 Task: Create new auto-response rules for new users
Action: Mouse moved to (203, 265)
Screenshot: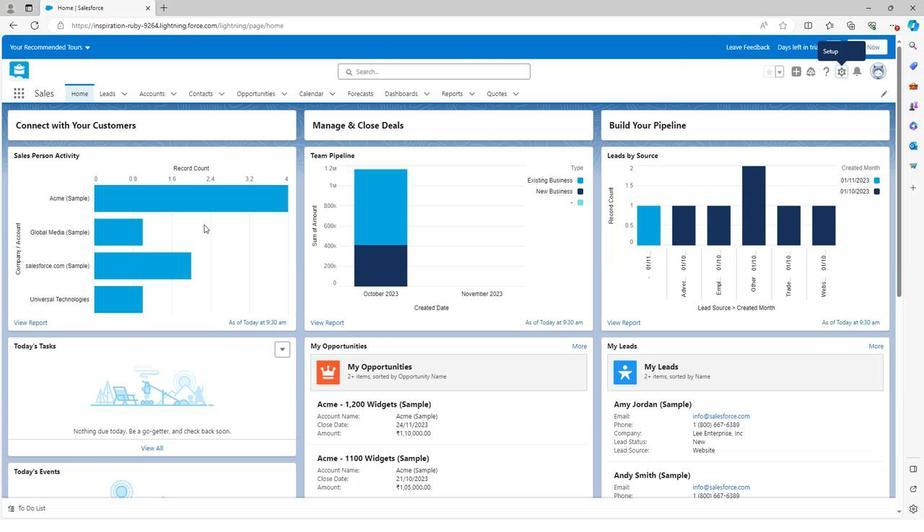 
Action: Mouse scrolled (203, 265) with delta (0, 0)
Screenshot: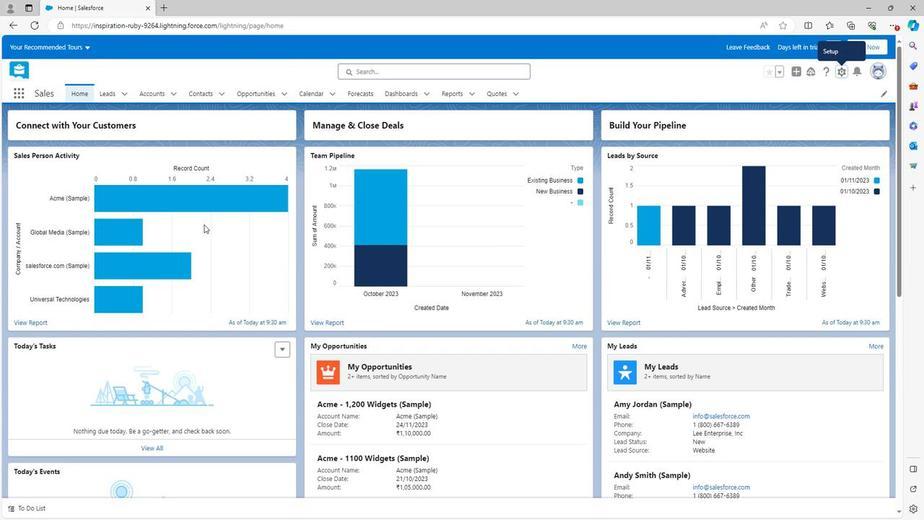 
Action: Mouse scrolled (203, 265) with delta (0, 0)
Screenshot: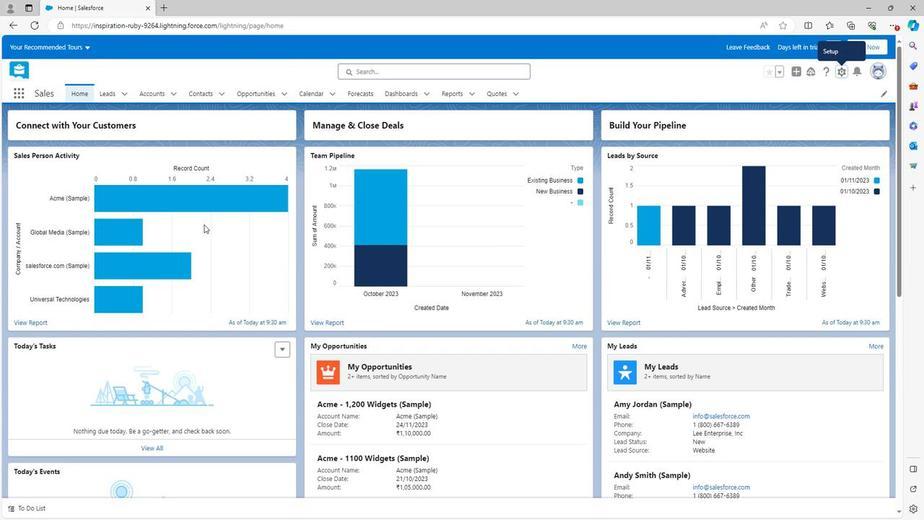 
Action: Mouse scrolled (203, 265) with delta (0, 0)
Screenshot: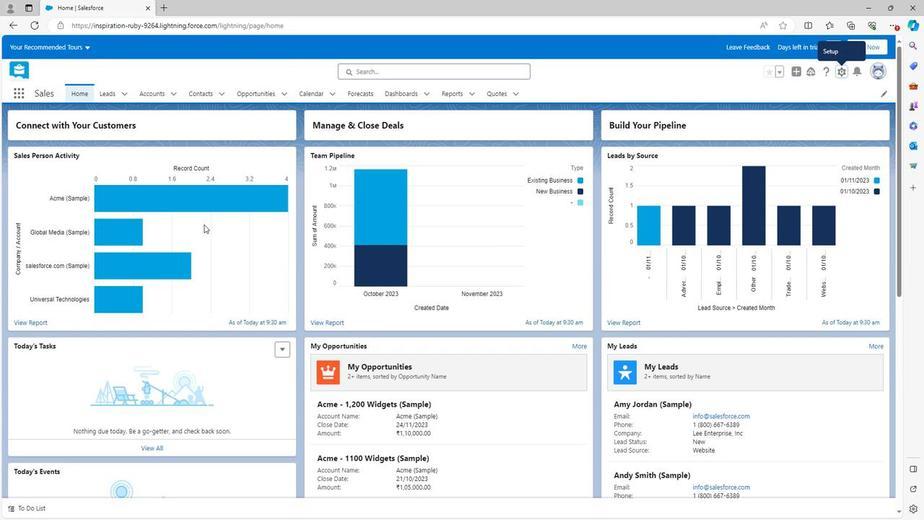 
Action: Mouse scrolled (203, 265) with delta (0, 0)
Screenshot: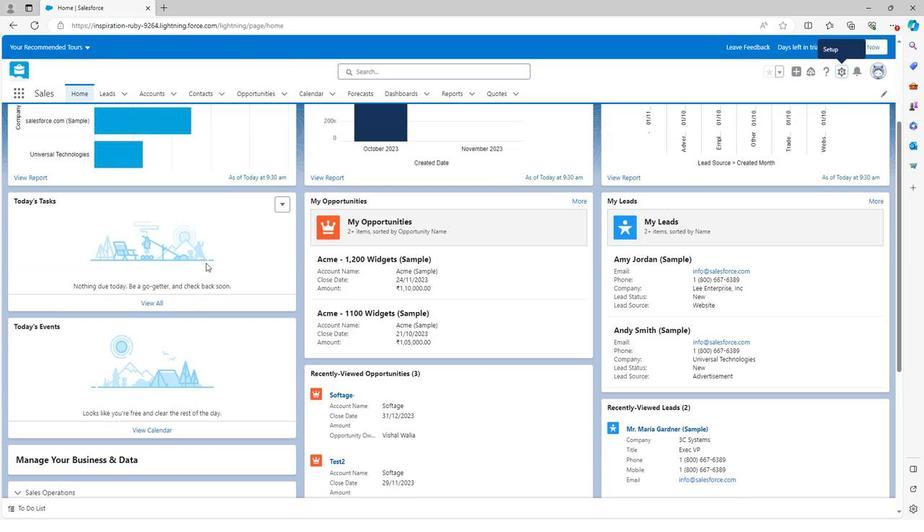 
Action: Mouse scrolled (203, 265) with delta (0, 0)
Screenshot: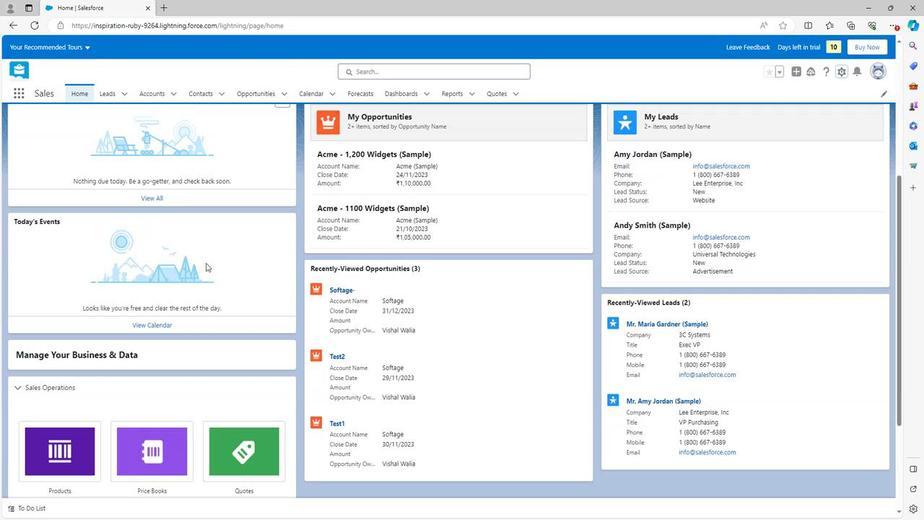 
Action: Mouse moved to (203, 265)
Screenshot: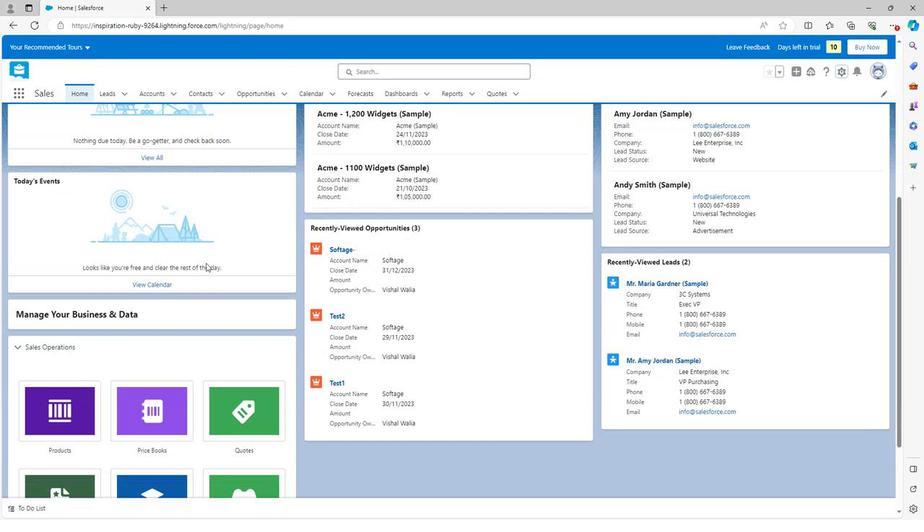 
Action: Mouse scrolled (203, 265) with delta (0, 0)
Screenshot: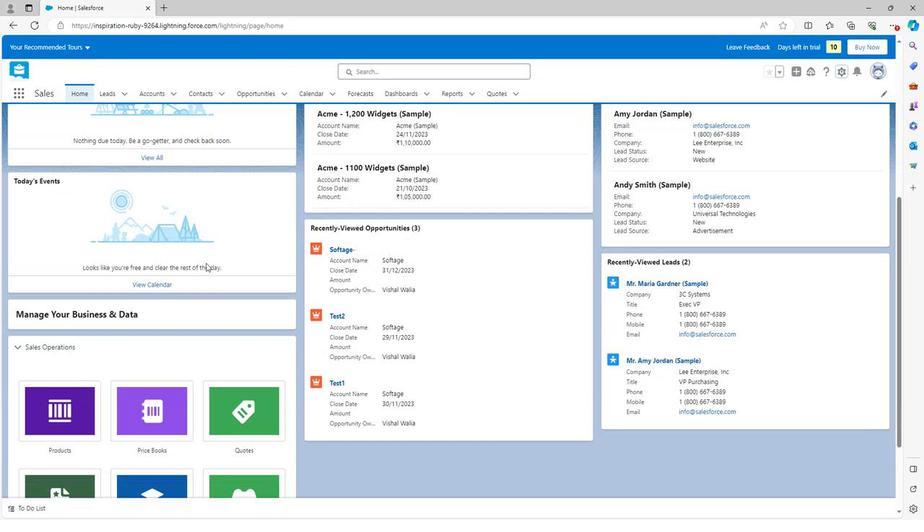 
Action: Mouse moved to (204, 265)
Screenshot: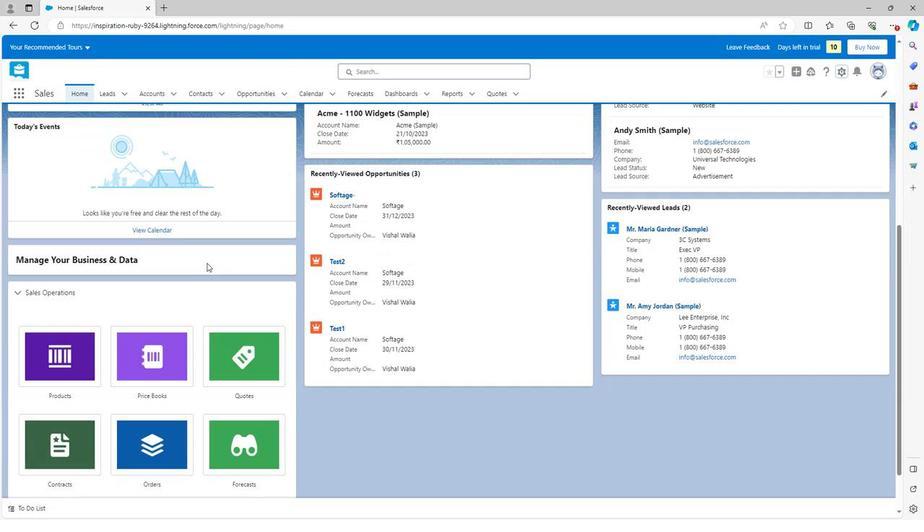 
Action: Mouse scrolled (204, 266) with delta (0, 0)
Screenshot: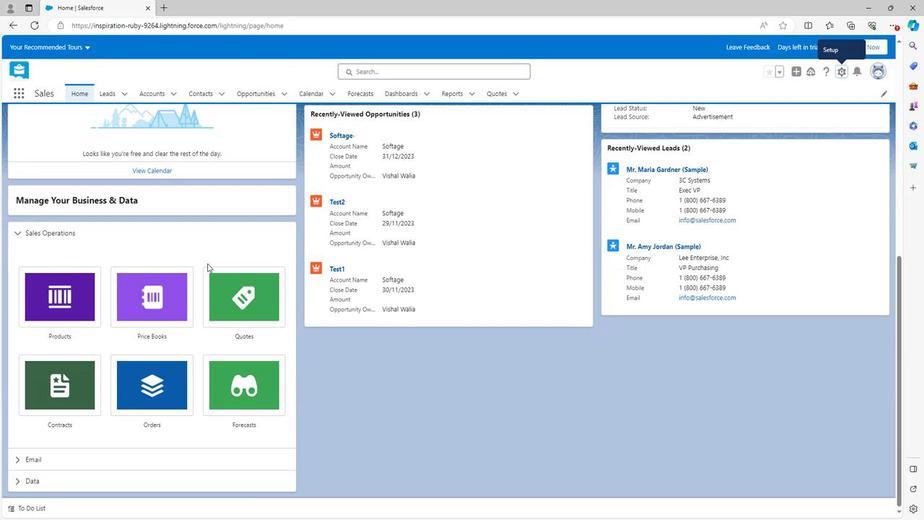 
Action: Mouse scrolled (204, 266) with delta (0, 0)
Screenshot: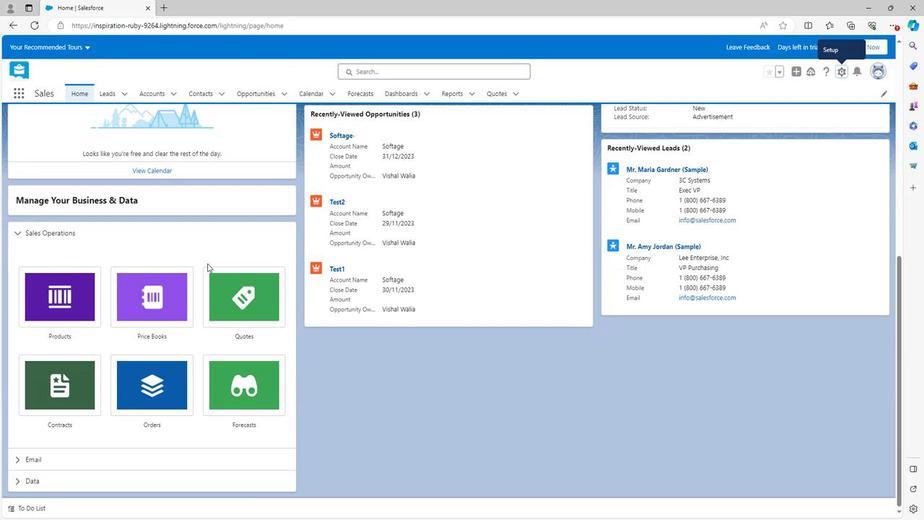 
Action: Mouse scrolled (204, 266) with delta (0, 0)
Screenshot: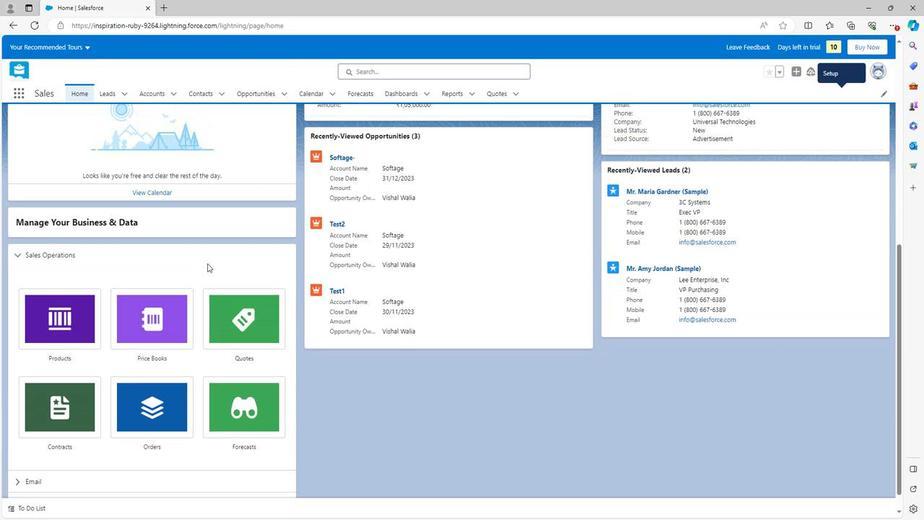 
Action: Mouse scrolled (204, 266) with delta (0, 0)
Screenshot: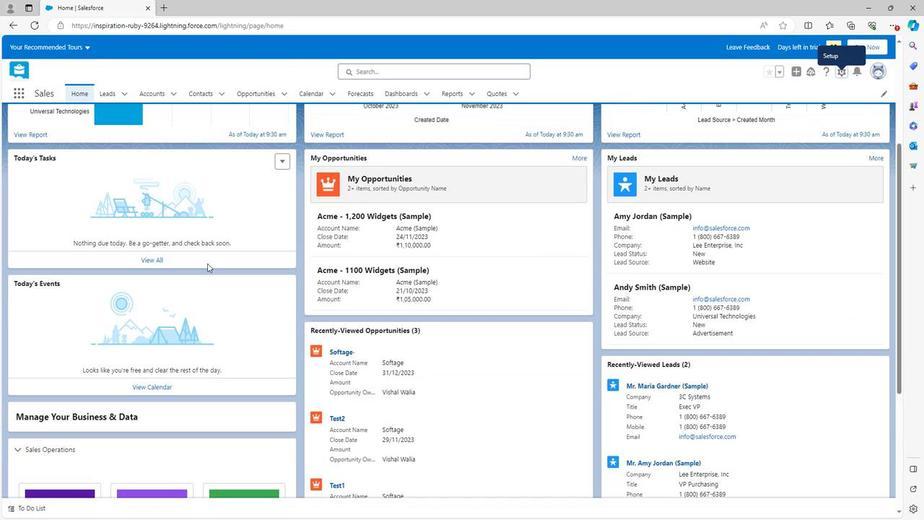 
Action: Mouse scrolled (204, 266) with delta (0, 0)
Screenshot: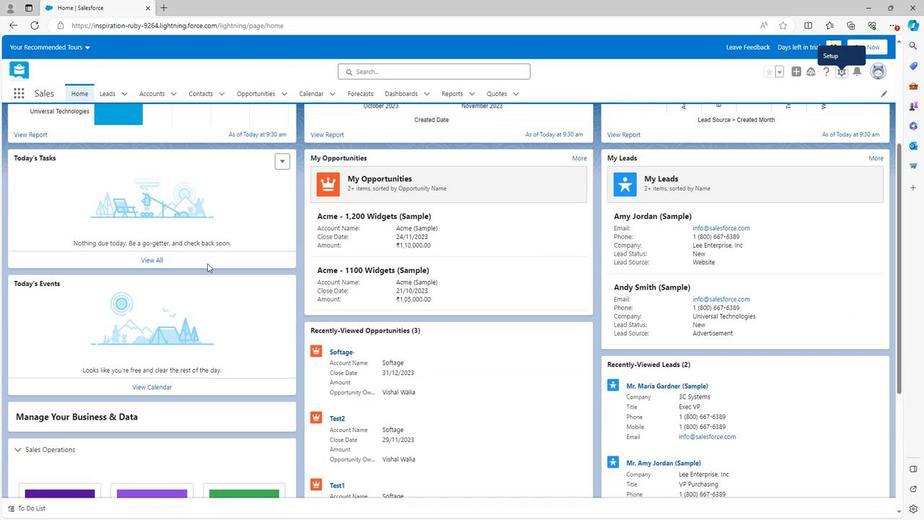 
Action: Mouse scrolled (204, 266) with delta (0, 0)
Screenshot: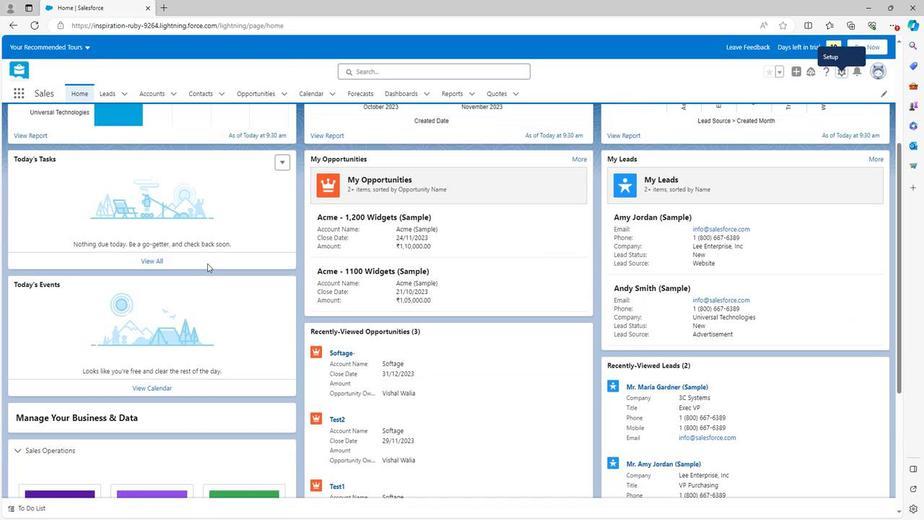 
Action: Mouse scrolled (204, 266) with delta (0, 0)
Screenshot: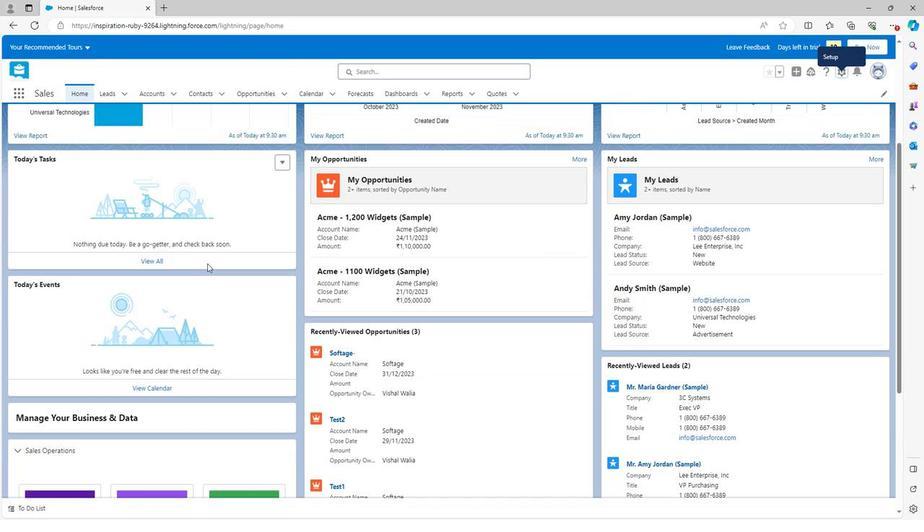 
Action: Mouse moved to (838, 78)
Screenshot: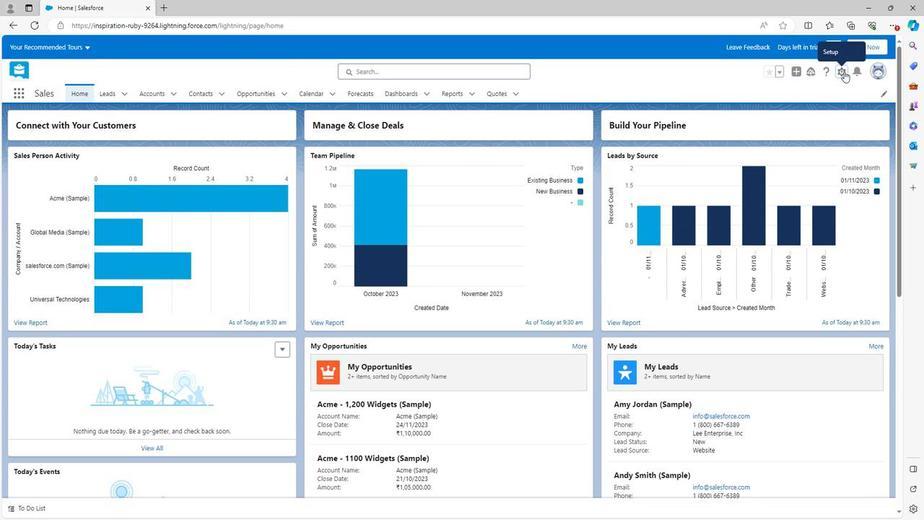 
Action: Mouse pressed left at (838, 78)
Screenshot: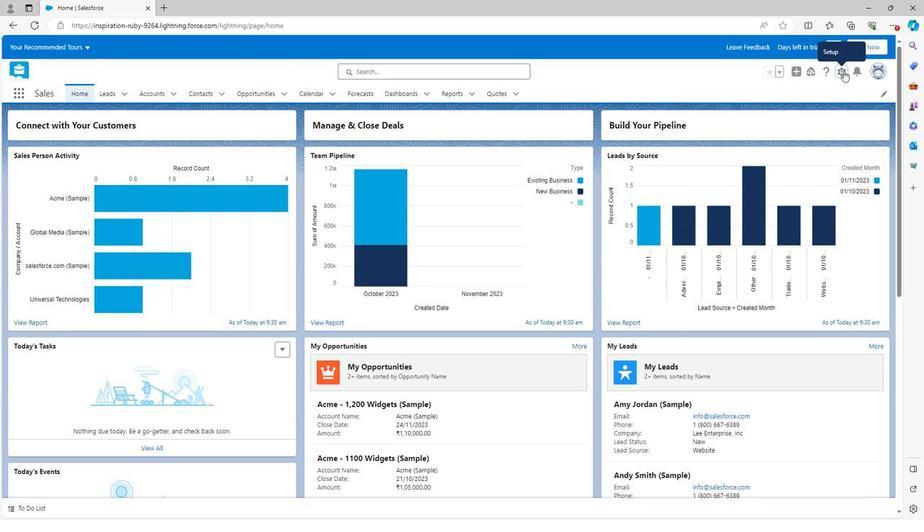 
Action: Mouse moved to (809, 109)
Screenshot: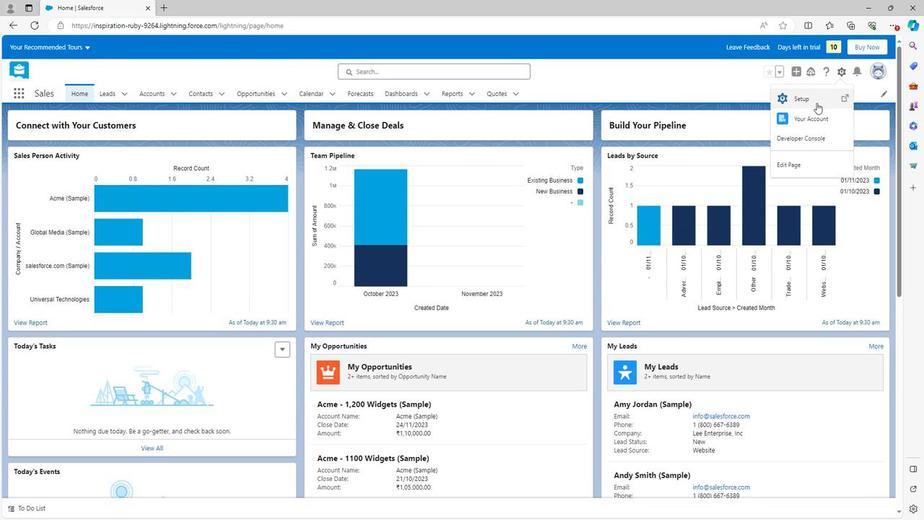 
Action: Mouse pressed left at (809, 109)
Screenshot: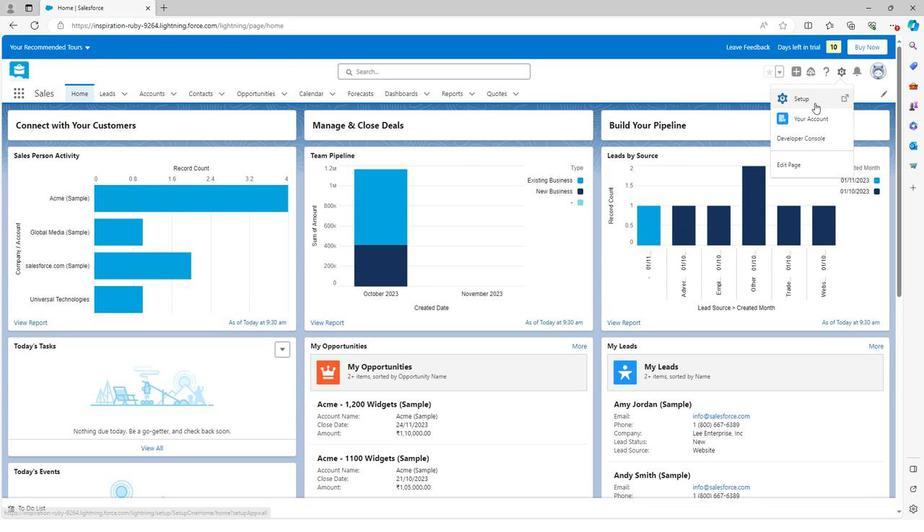 
Action: Mouse moved to (6, 378)
Screenshot: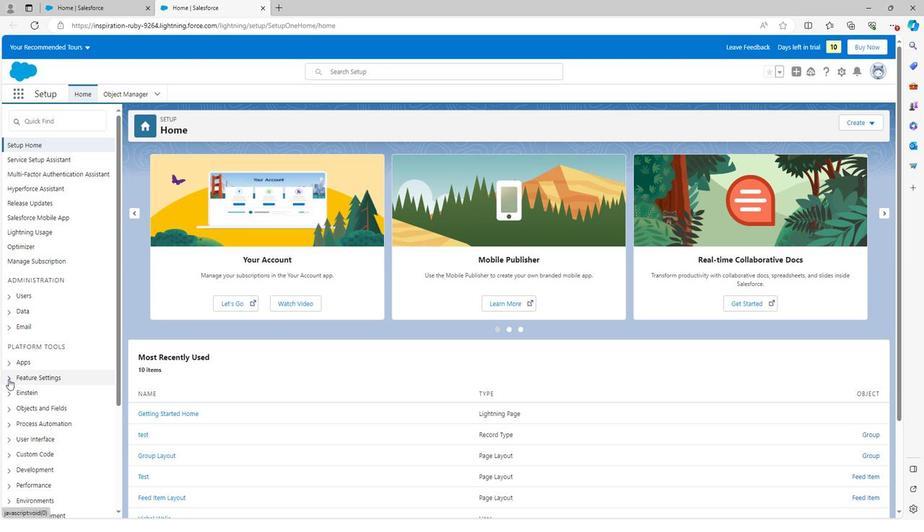 
Action: Mouse pressed left at (6, 378)
Screenshot: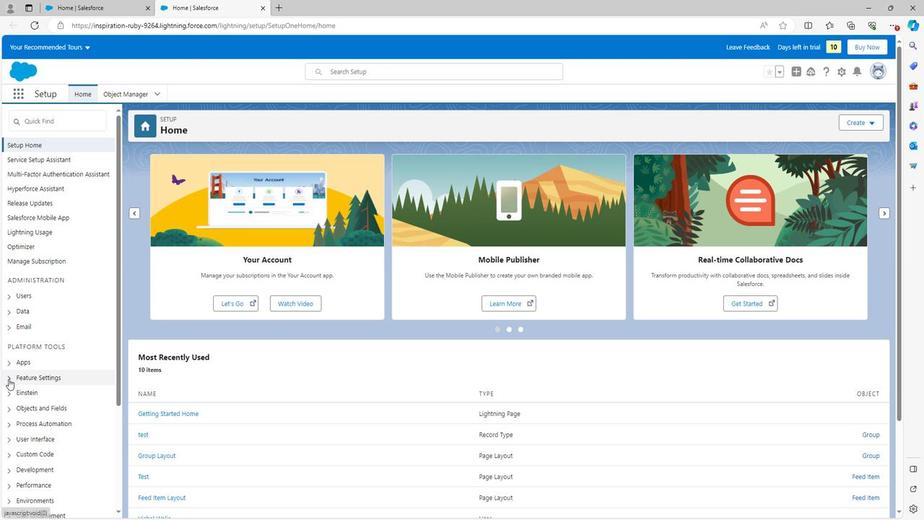 
Action: Mouse moved to (17, 385)
Screenshot: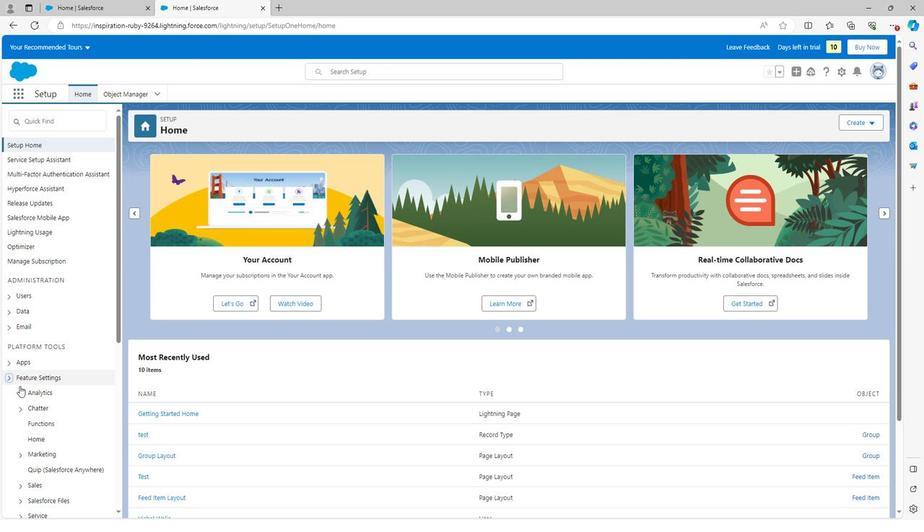 
Action: Mouse scrolled (17, 385) with delta (0, 0)
Screenshot: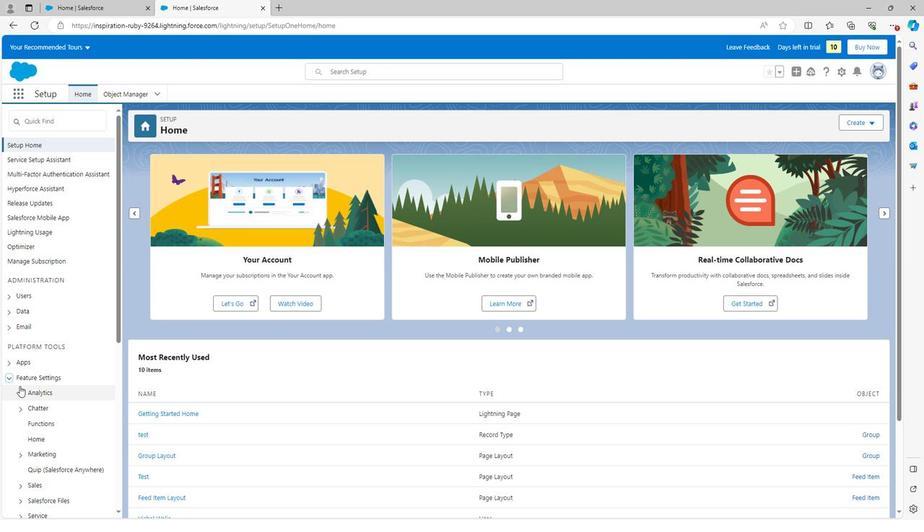
Action: Mouse scrolled (17, 385) with delta (0, 0)
Screenshot: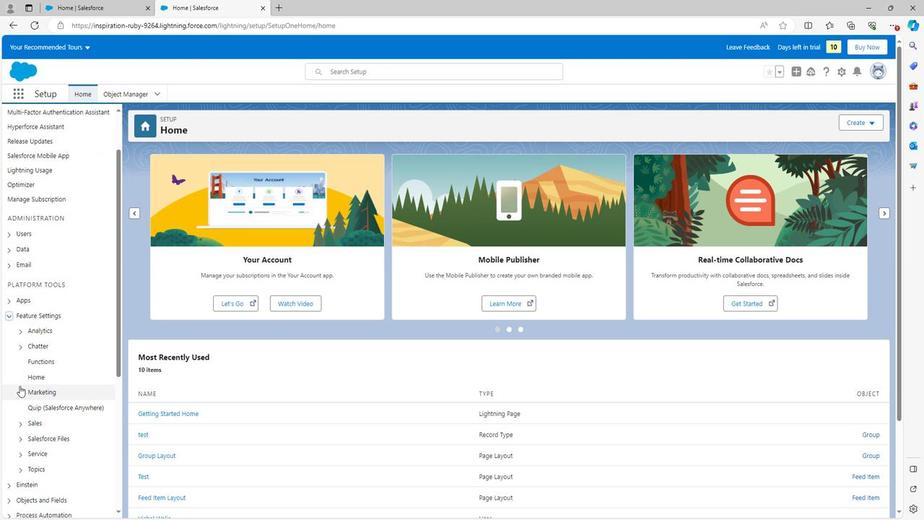 
Action: Mouse moved to (17, 390)
Screenshot: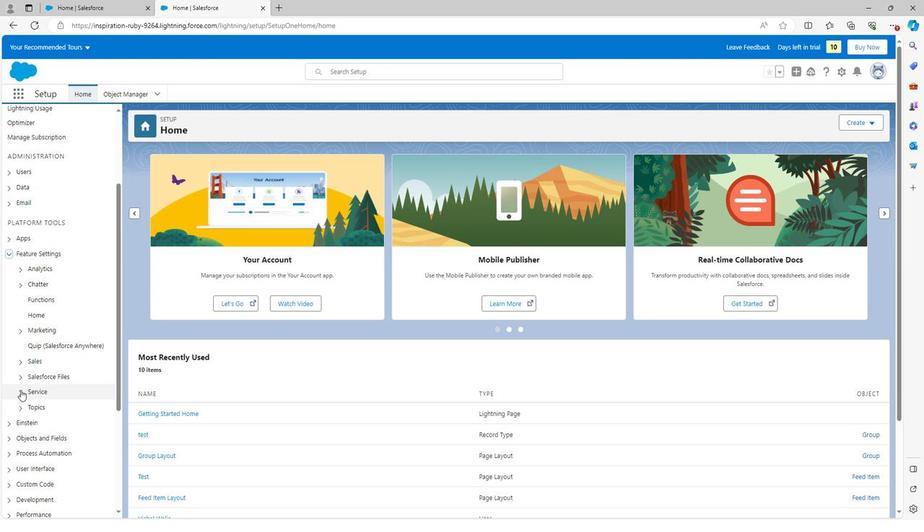 
Action: Mouse pressed left at (17, 390)
Screenshot: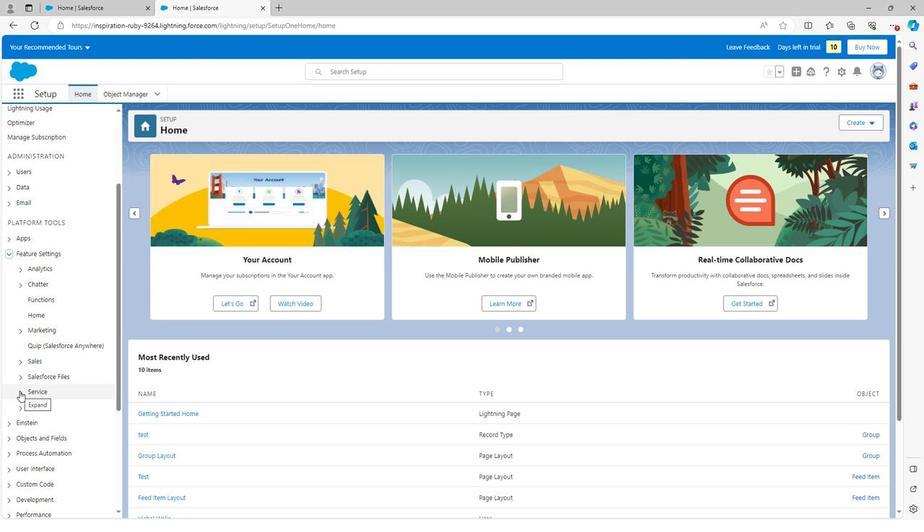
Action: Mouse scrolled (17, 389) with delta (0, 0)
Screenshot: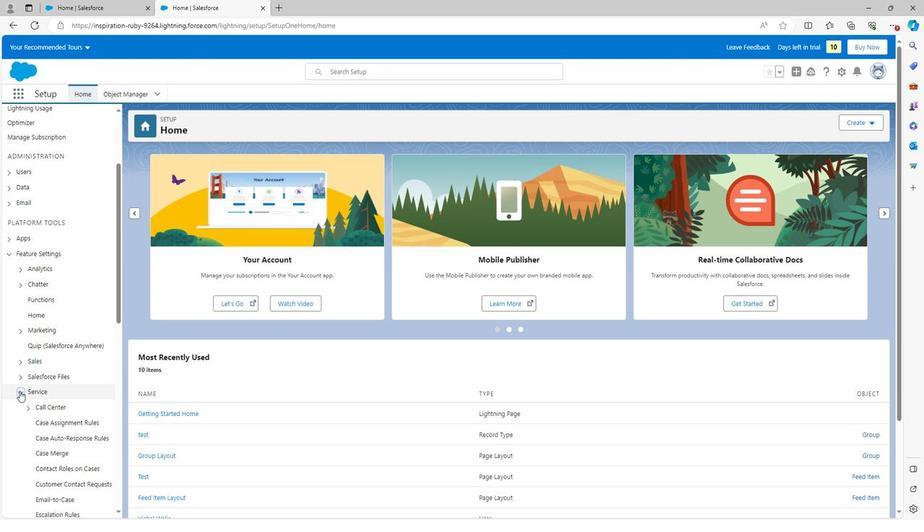 
Action: Mouse moved to (65, 377)
Screenshot: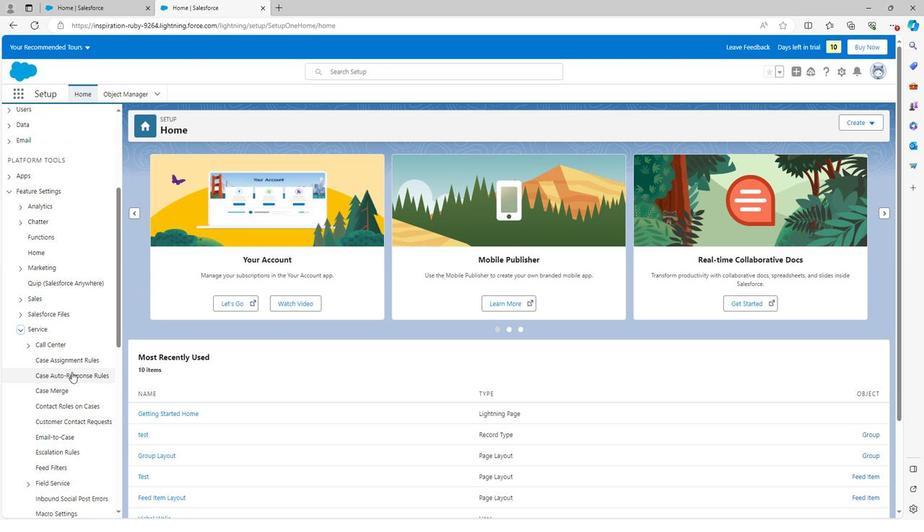 
Action: Mouse pressed left at (65, 377)
Screenshot: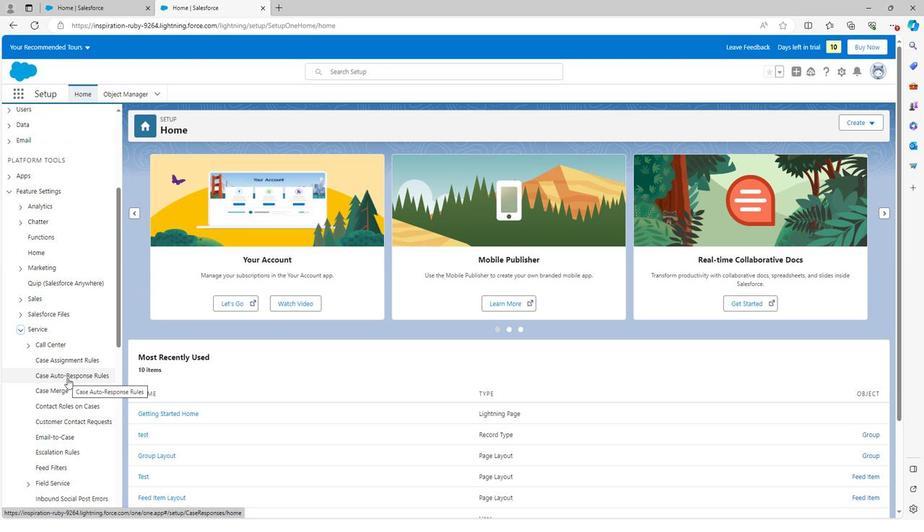 
Action: Mouse moved to (370, 208)
Screenshot: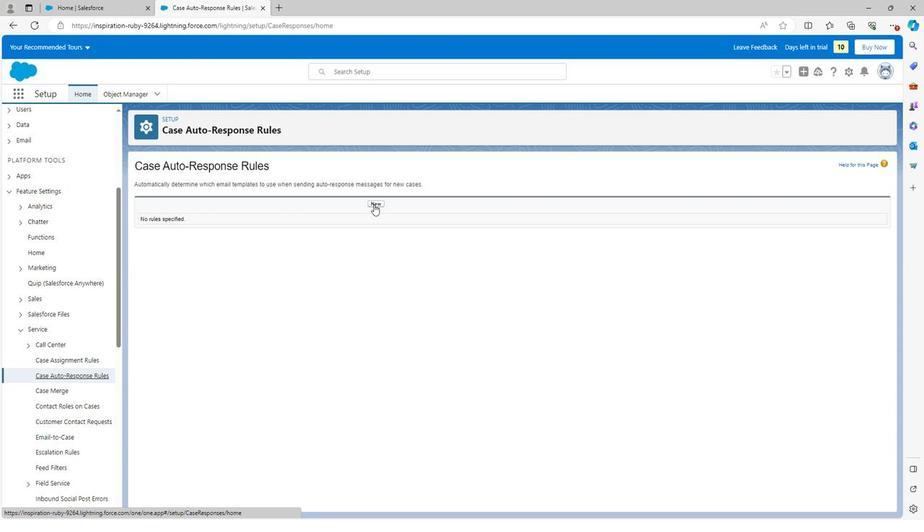 
Action: Mouse pressed left at (370, 208)
Screenshot: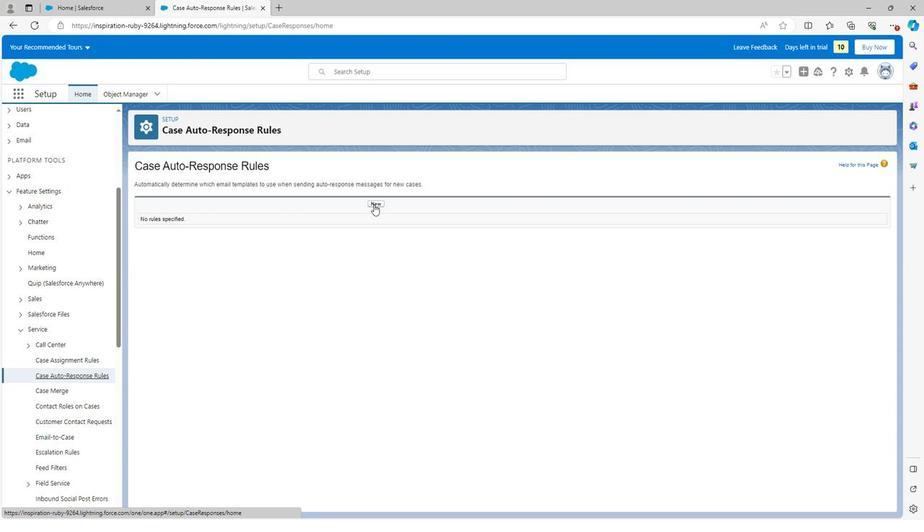 
Action: Mouse moved to (322, 234)
Screenshot: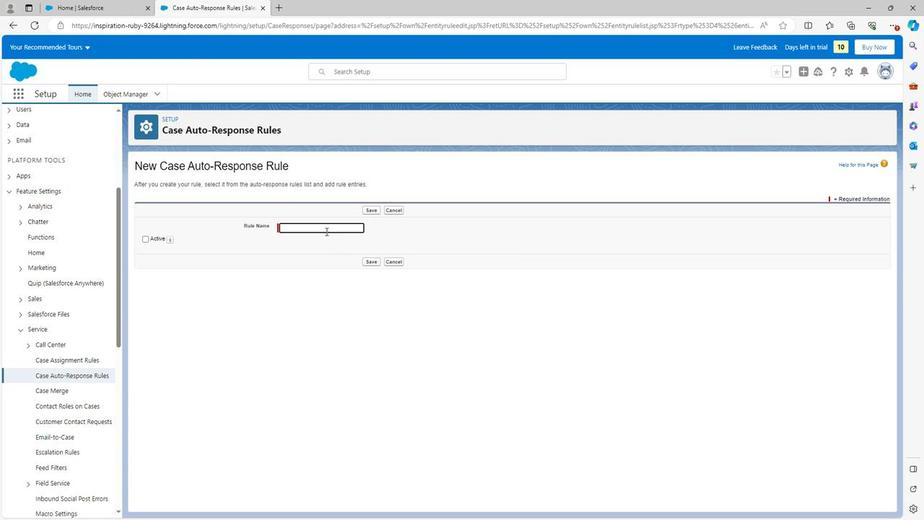 
Action: Key pressed <Key.shift>
Screenshot: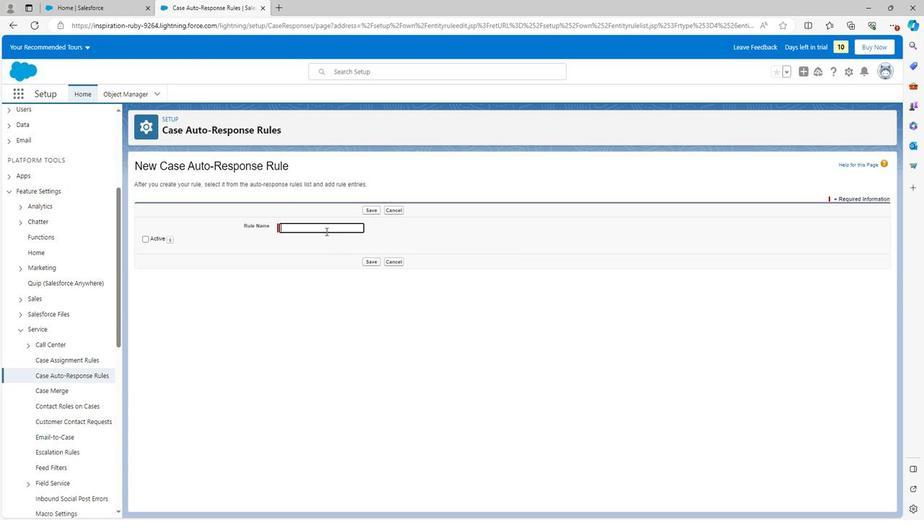 
Action: Mouse moved to (322, 238)
Screenshot: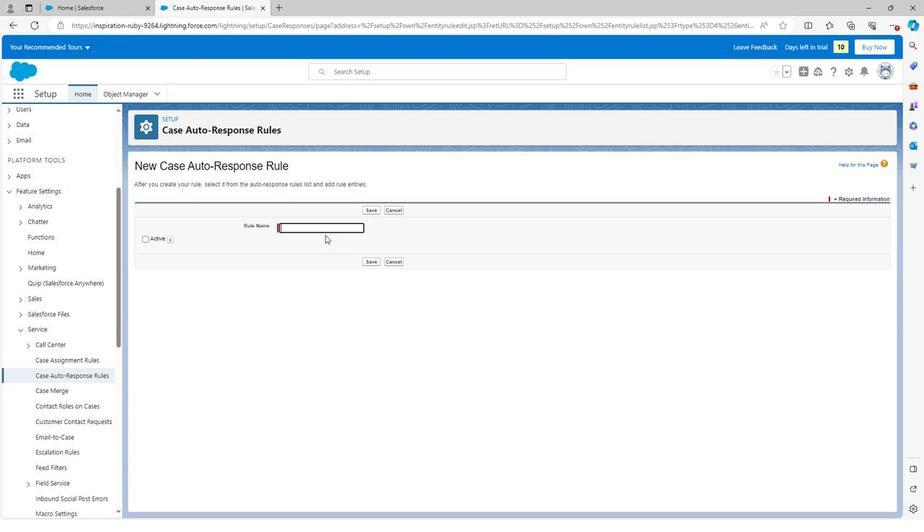 
Action: Key pressed <Key.shift>T
Screenshot: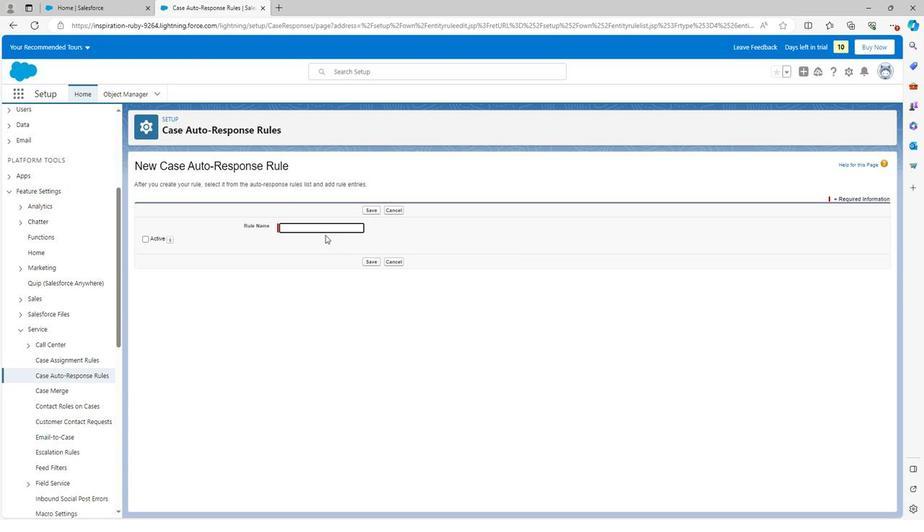 
Action: Mouse moved to (322, 239)
Screenshot: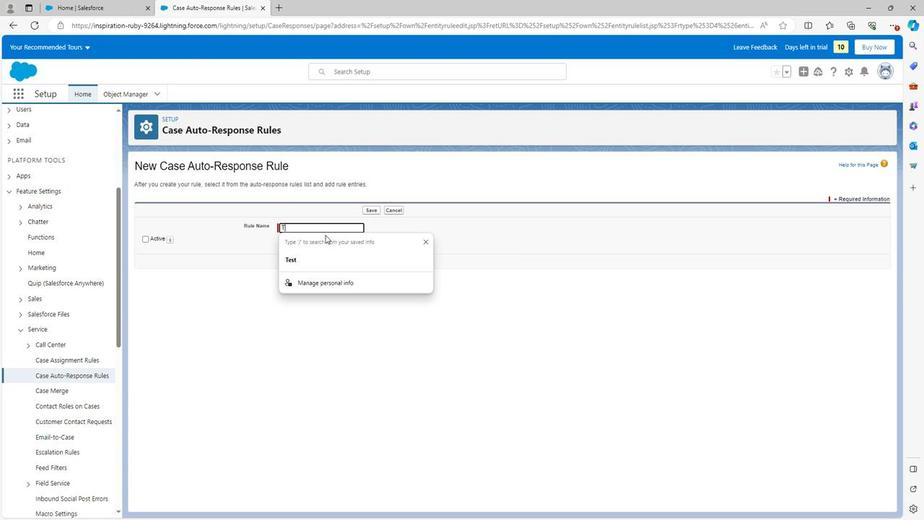 
Action: Key pressed s<Key.backspace>est
Screenshot: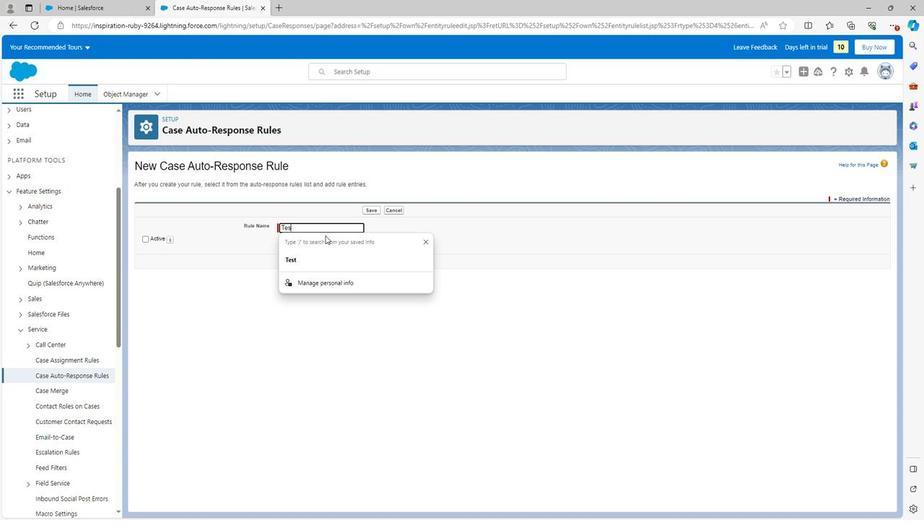 
Action: Mouse moved to (288, 265)
Screenshot: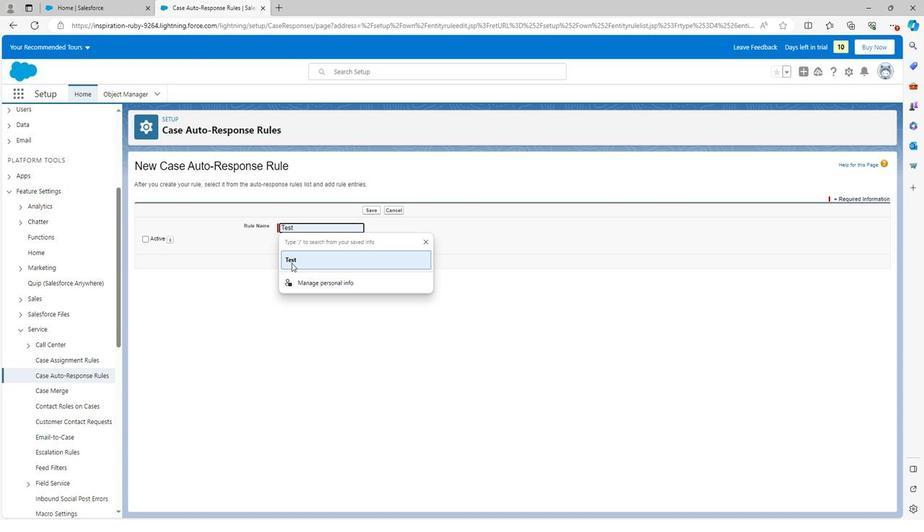 
Action: Mouse pressed left at (288, 265)
Screenshot: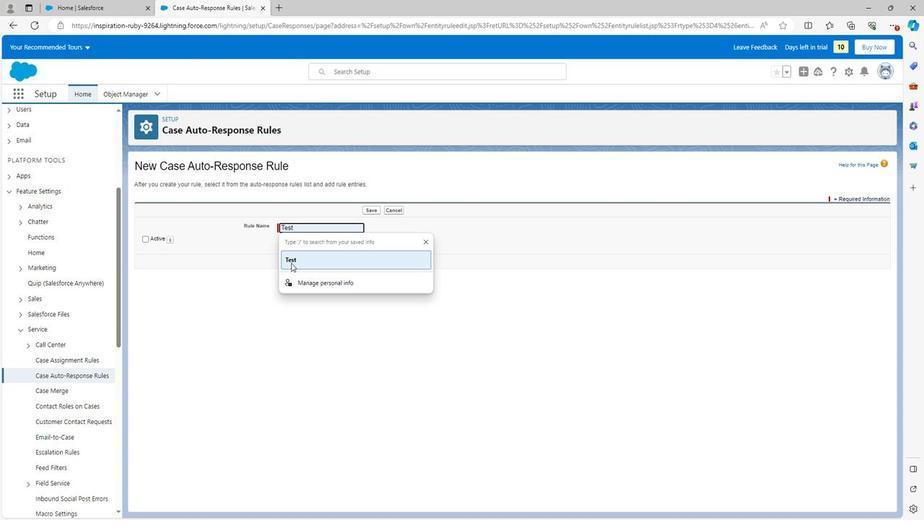 
Action: Mouse moved to (373, 264)
Screenshot: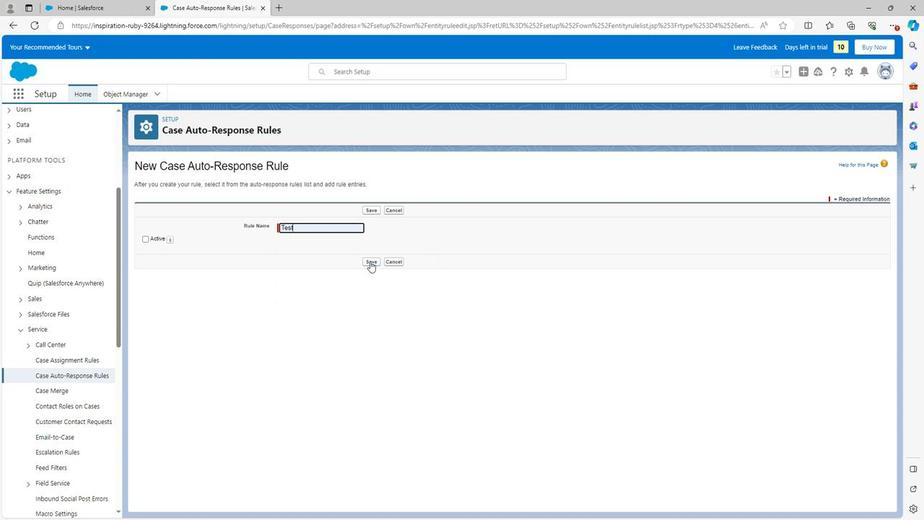 
Action: Mouse pressed left at (373, 264)
Screenshot: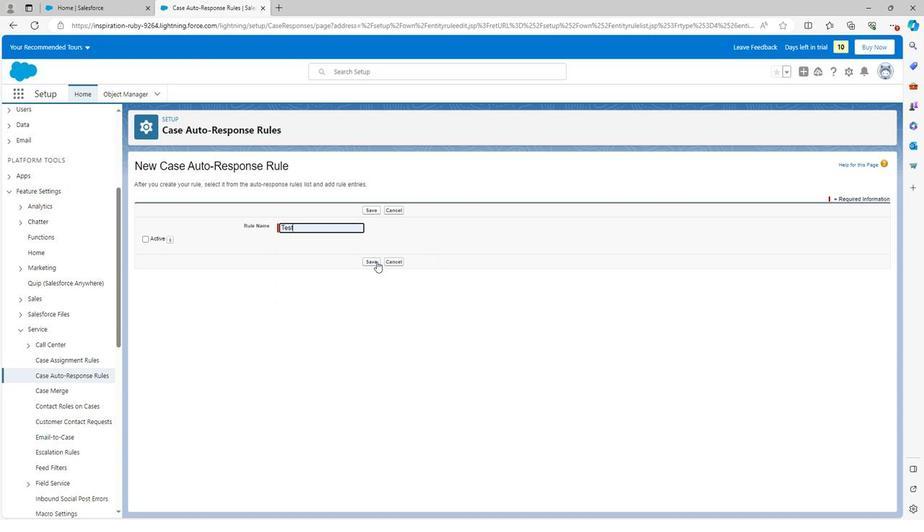 
Action: Mouse moved to (374, 261)
Screenshot: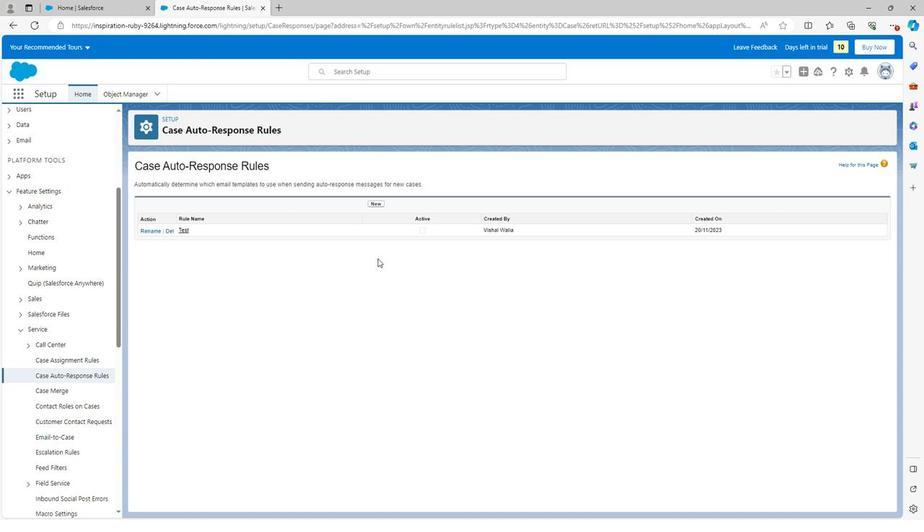 
Action: Mouse scrolled (374, 260) with delta (0, 0)
Screenshot: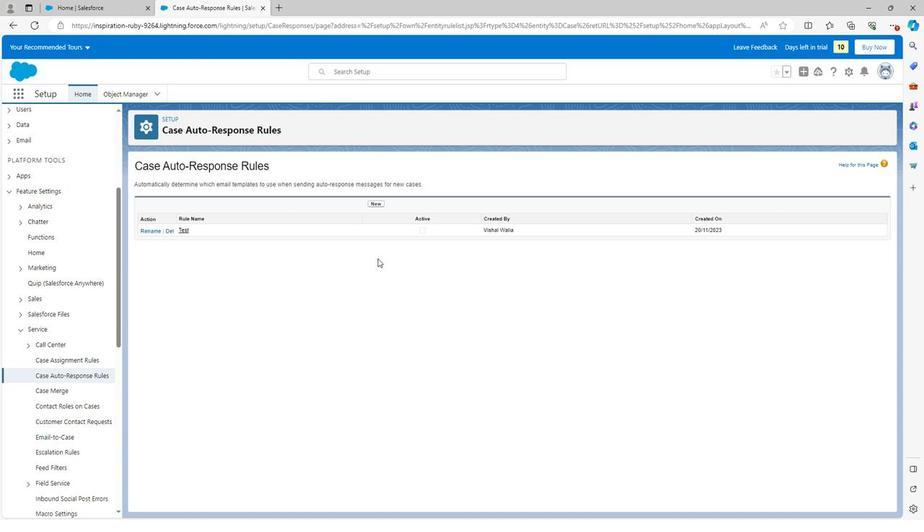 
Action: Mouse scrolled (374, 260) with delta (0, 0)
Screenshot: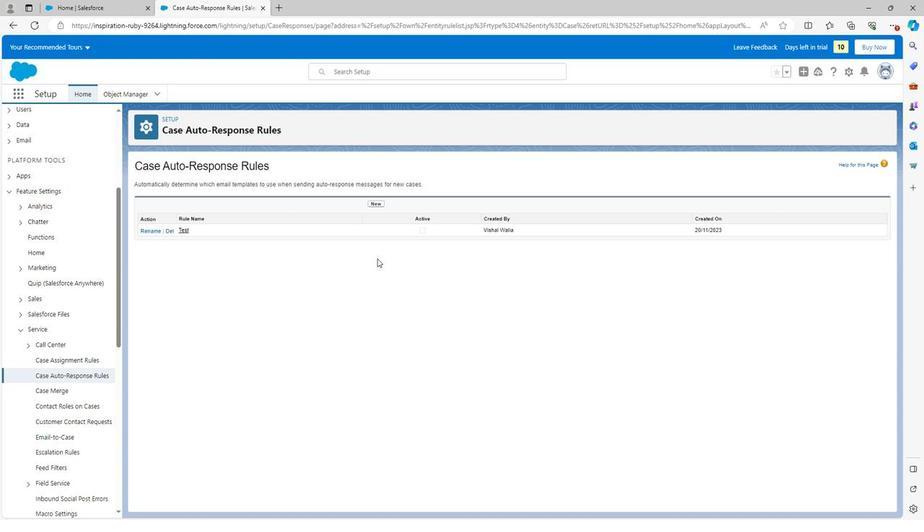 
Action: Mouse moved to (373, 261)
Screenshot: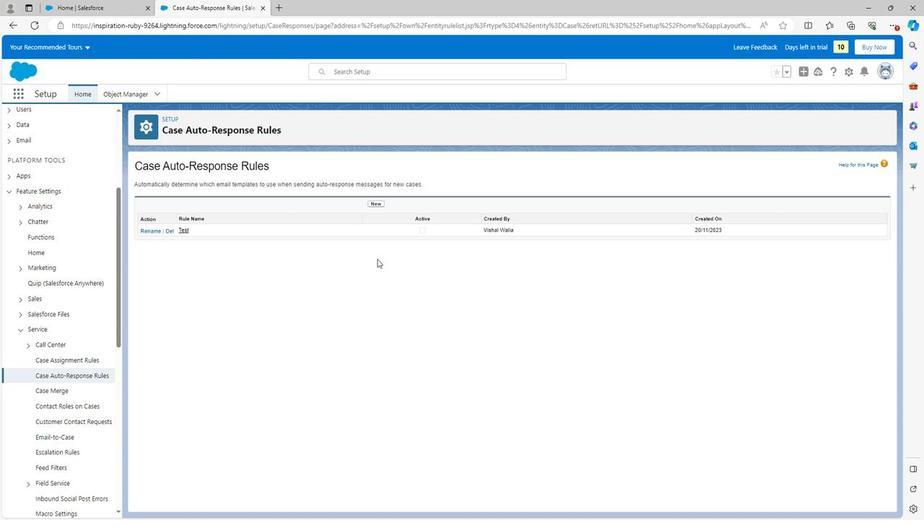 
Action: Mouse scrolled (373, 262) with delta (0, 0)
Screenshot: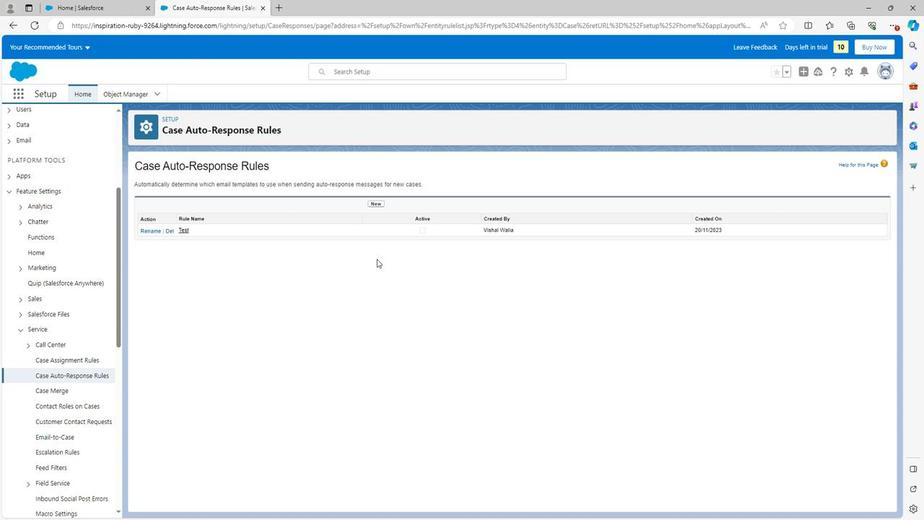 
Action: Mouse scrolled (373, 262) with delta (0, 0)
Screenshot: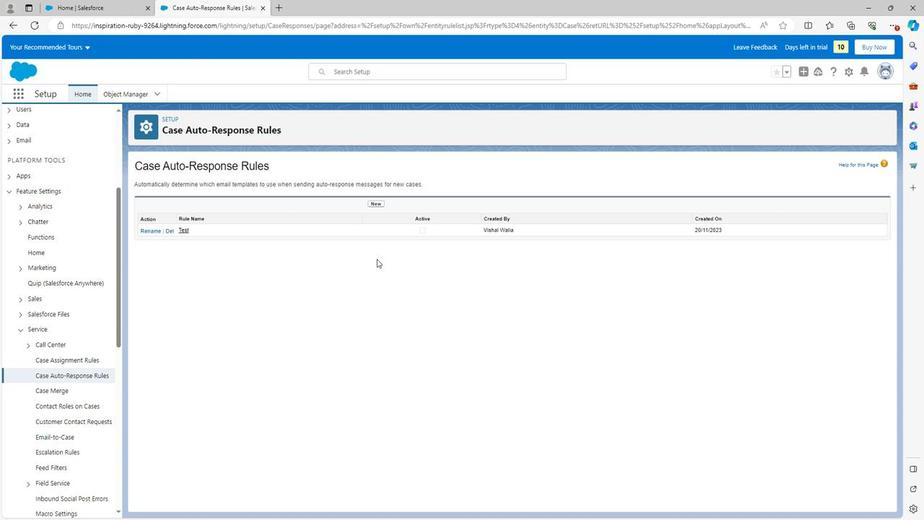 
Action: Mouse scrolled (373, 262) with delta (0, 0)
Screenshot: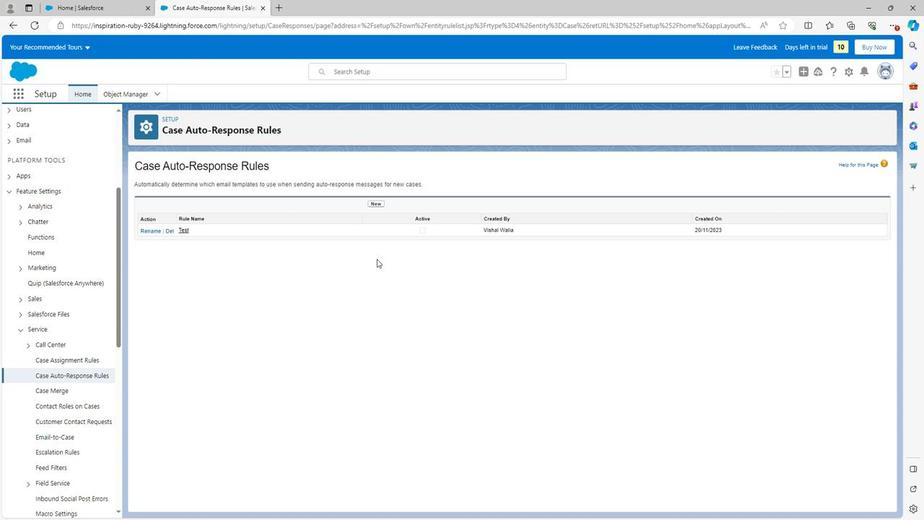 
Action: Mouse moved to (373, 260)
Screenshot: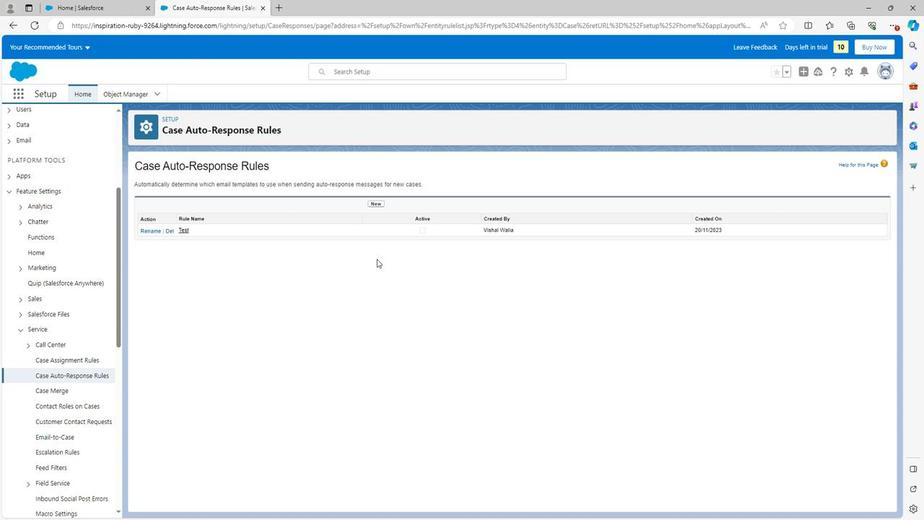 
